 Task: In the  document Jazzmusicletter.rtf Change the allignment of footer to  'Right' Select the entire text and insert font style 'Nunito' and font size: 24
Action: Mouse moved to (250, 325)
Screenshot: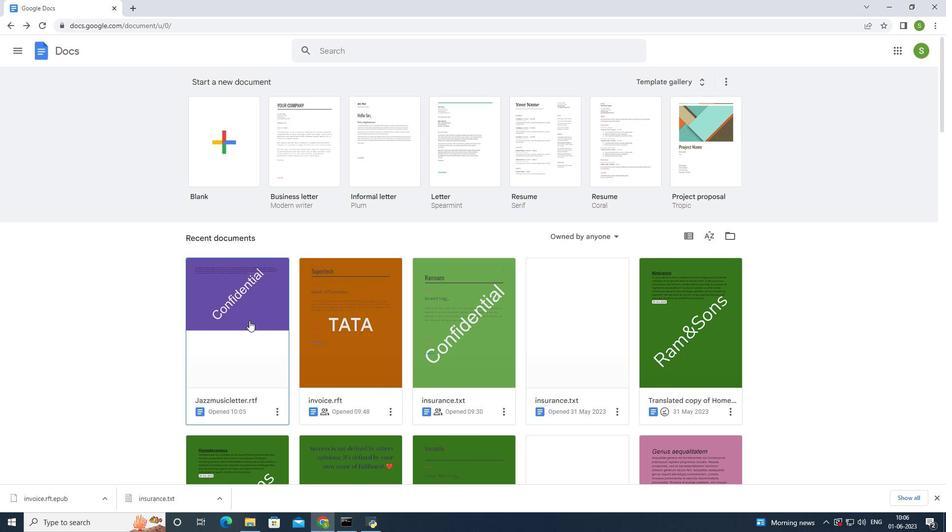 
Action: Mouse pressed left at (250, 325)
Screenshot: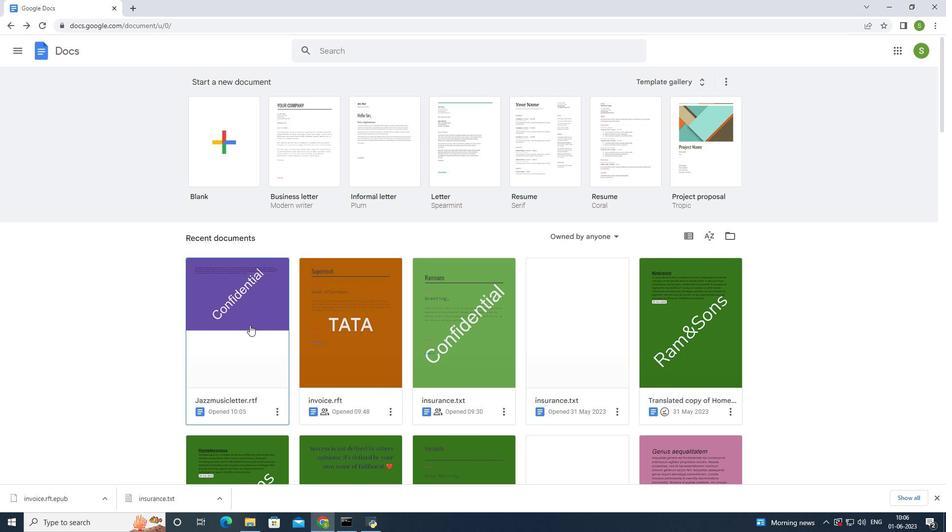 
Action: Mouse moved to (359, 316)
Screenshot: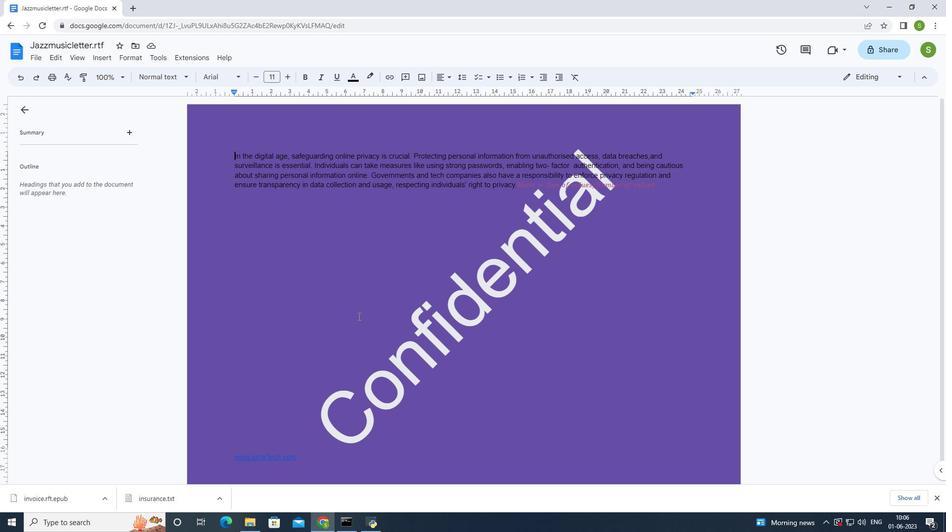 
Action: Mouse scrolled (359, 316) with delta (0, 0)
Screenshot: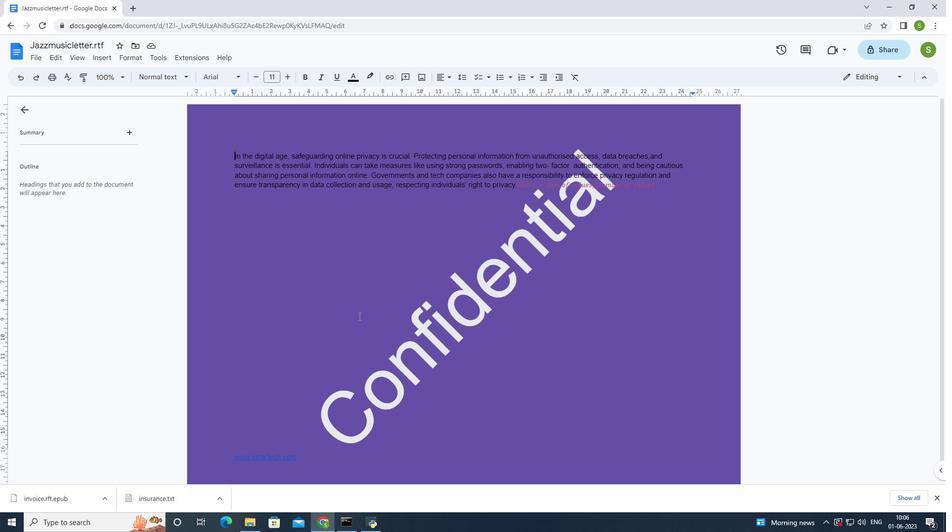 
Action: Mouse moved to (359, 316)
Screenshot: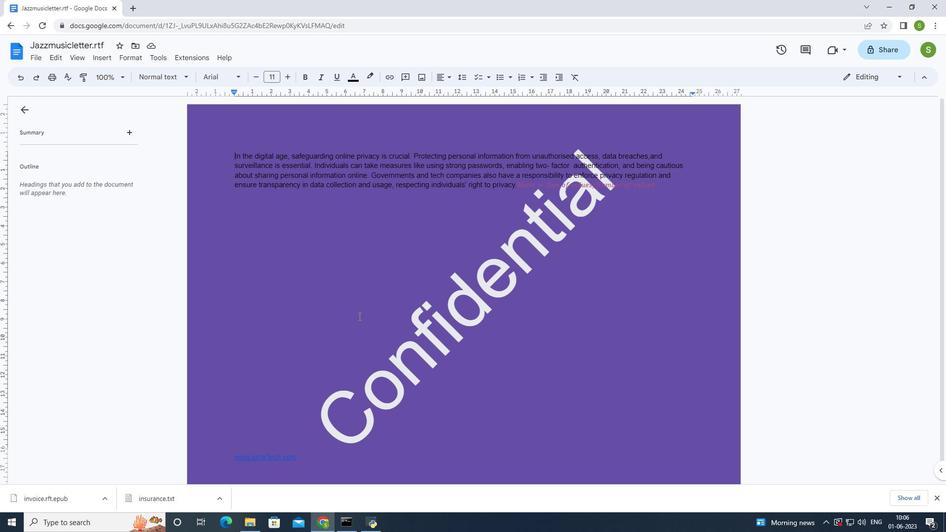 
Action: Mouse scrolled (359, 316) with delta (0, 0)
Screenshot: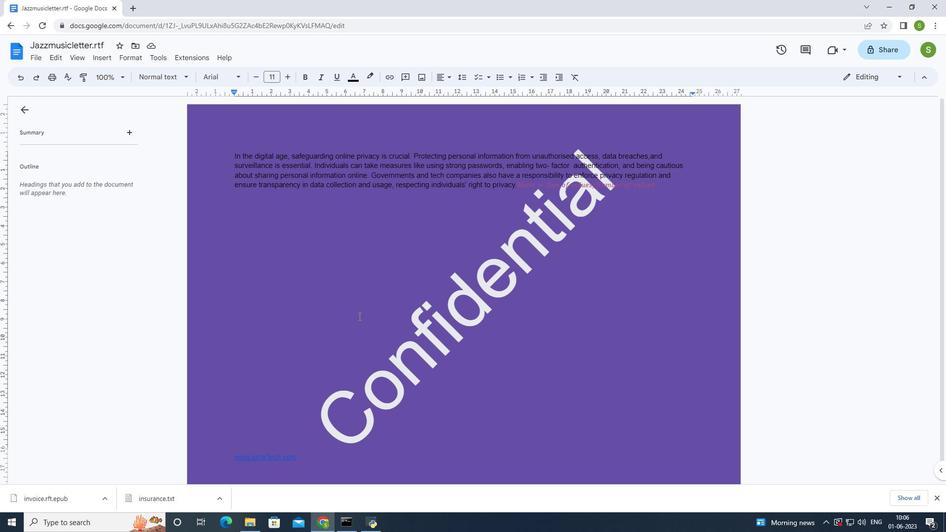 
Action: Mouse moved to (360, 316)
Screenshot: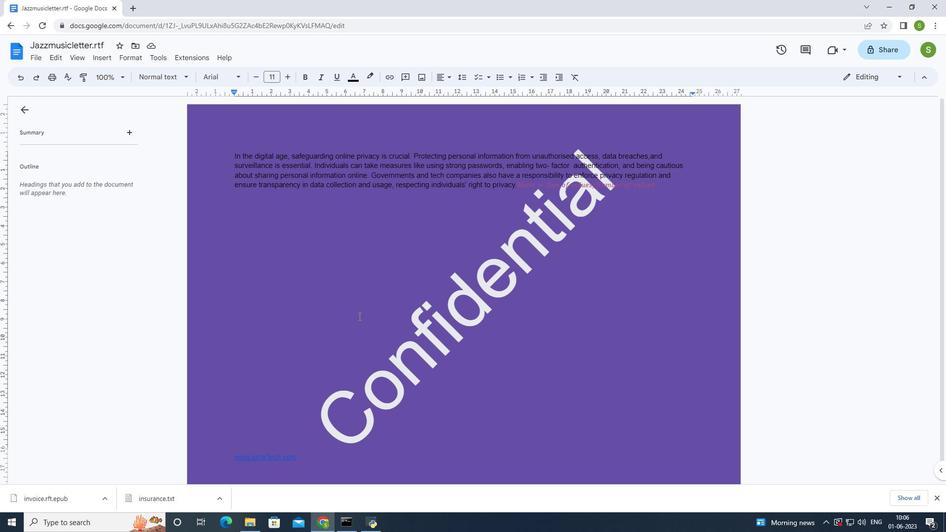 
Action: Mouse scrolled (360, 316) with delta (0, 0)
Screenshot: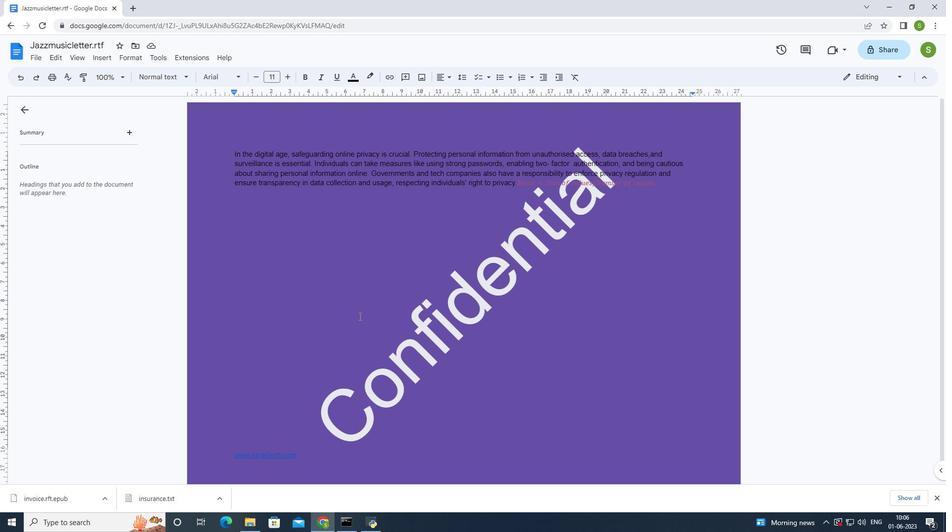 
Action: Mouse moved to (351, 316)
Screenshot: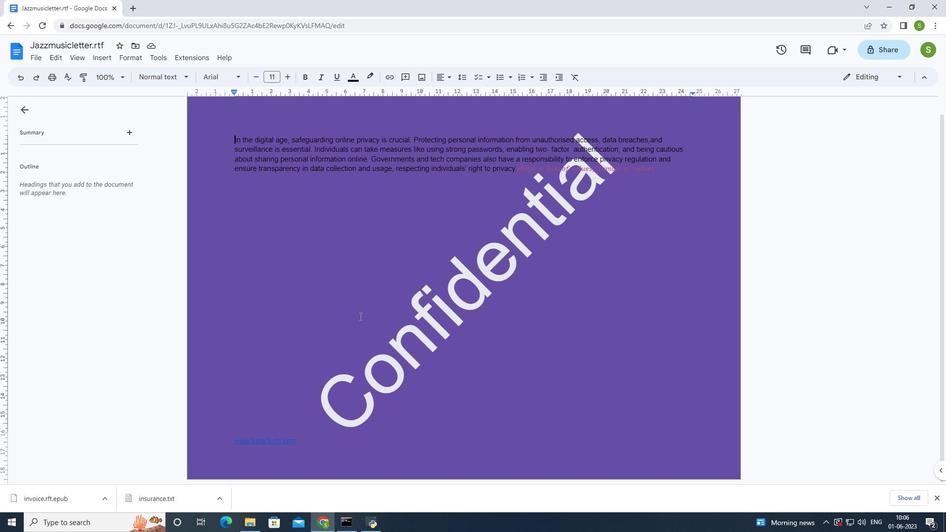 
Action: Mouse scrolled (351, 316) with delta (0, 0)
Screenshot: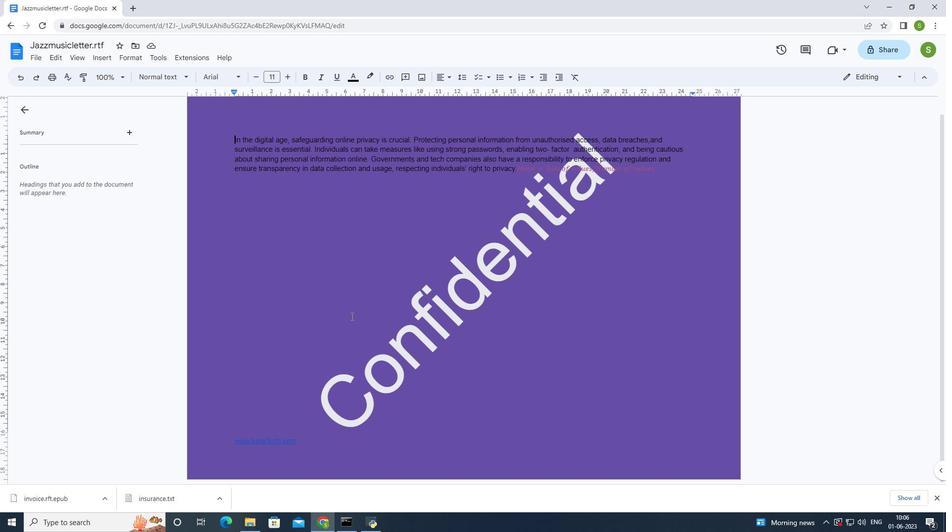 
Action: Mouse scrolled (351, 316) with delta (0, 0)
Screenshot: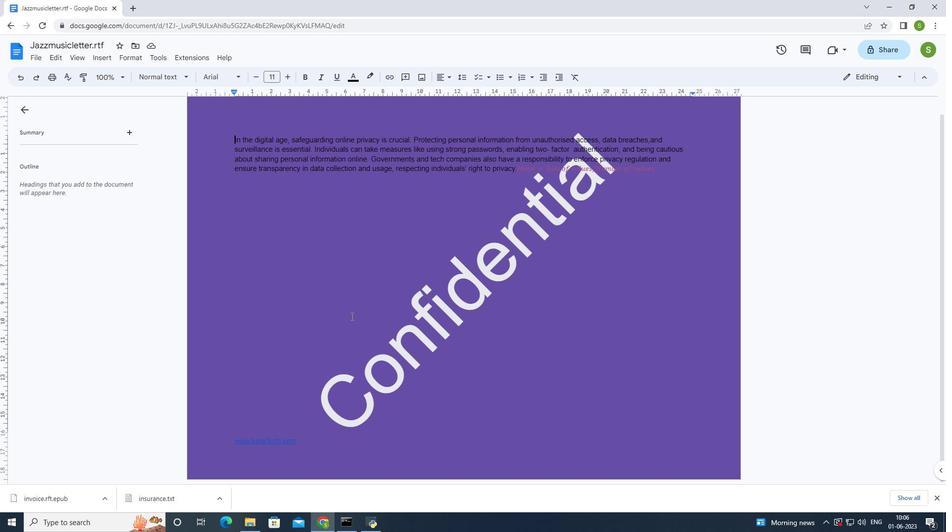 
Action: Mouse scrolled (351, 316) with delta (0, 0)
Screenshot: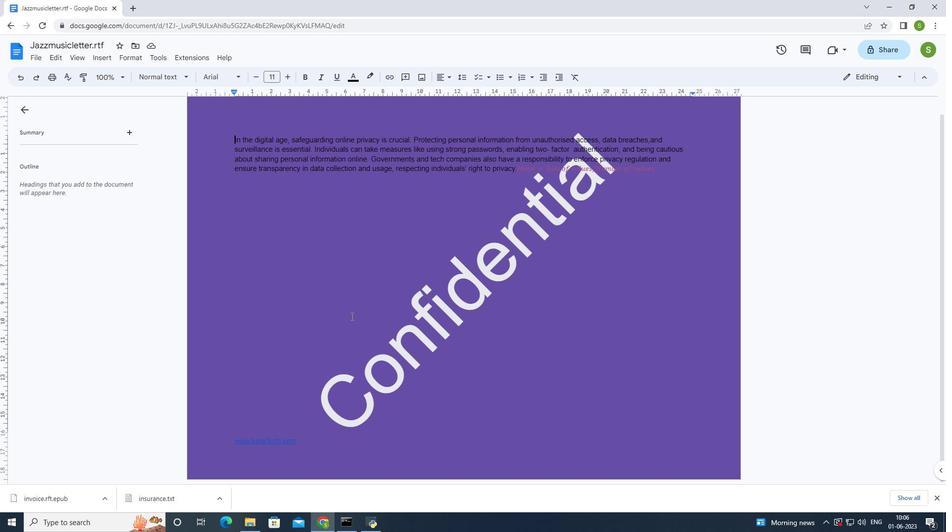 
Action: Mouse moved to (352, 316)
Screenshot: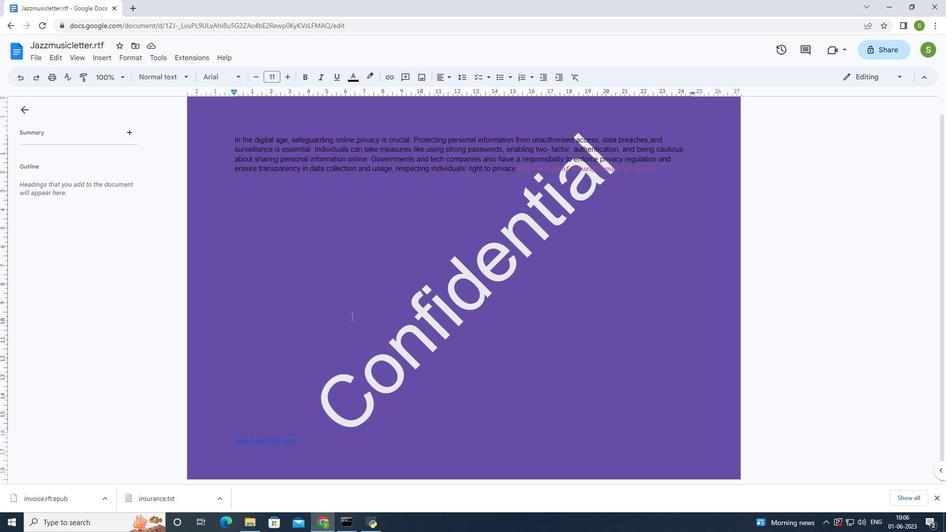 
Action: Mouse scrolled (352, 316) with delta (0, 0)
Screenshot: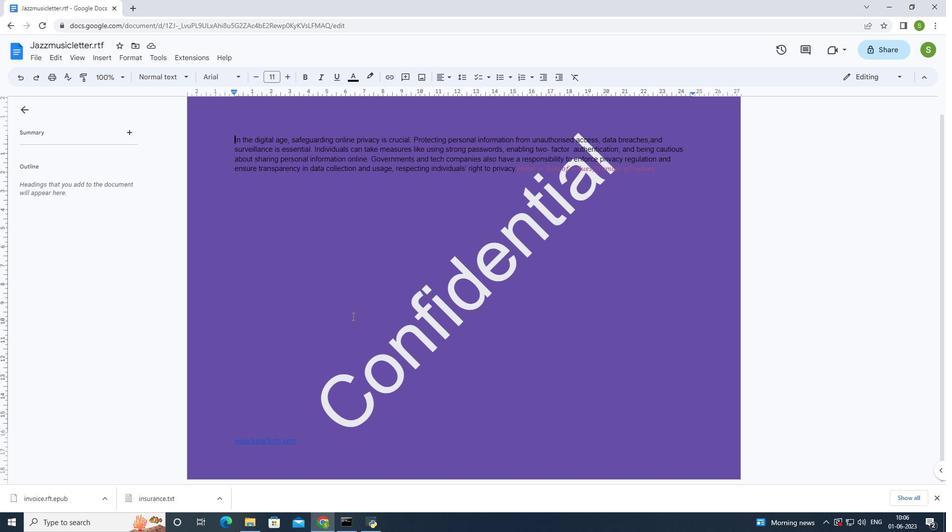
Action: Mouse moved to (354, 317)
Screenshot: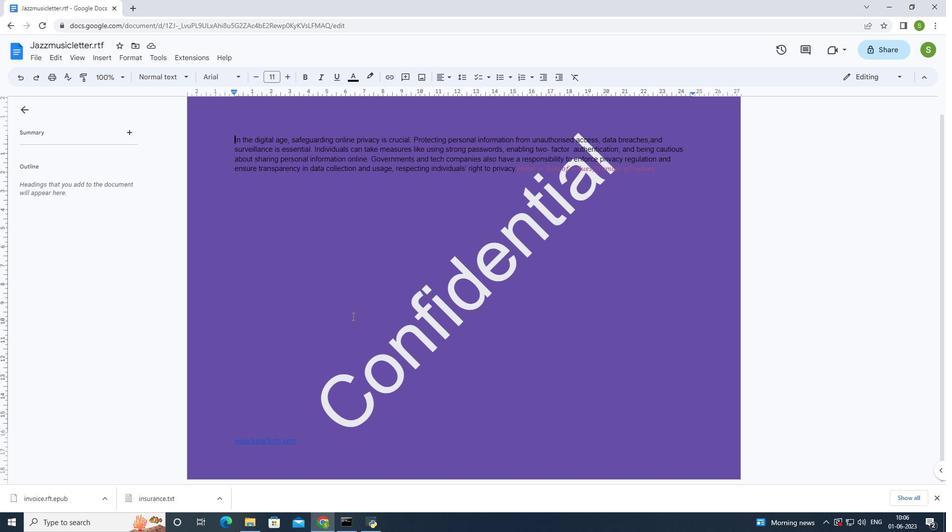 
Action: Mouse scrolled (354, 317) with delta (0, 0)
Screenshot: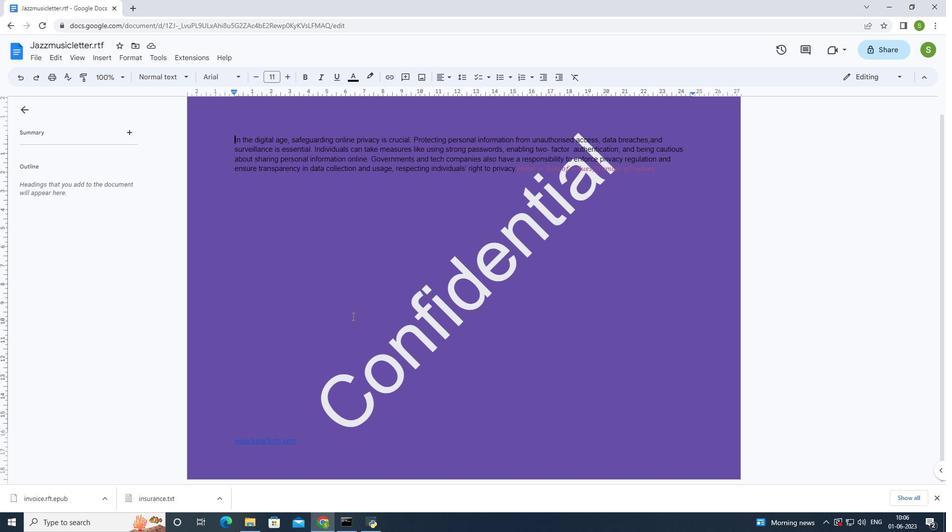 
Action: Mouse moved to (321, 450)
Screenshot: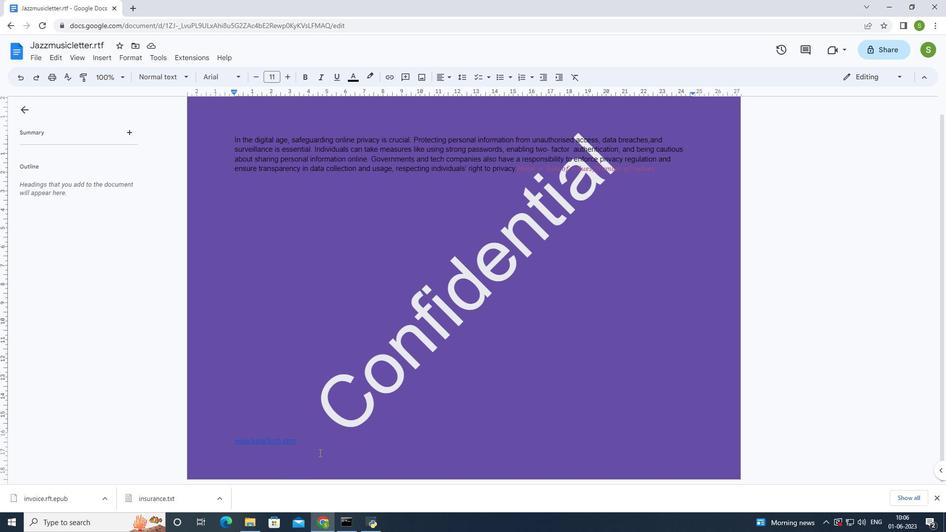
Action: Mouse pressed left at (321, 450)
Screenshot: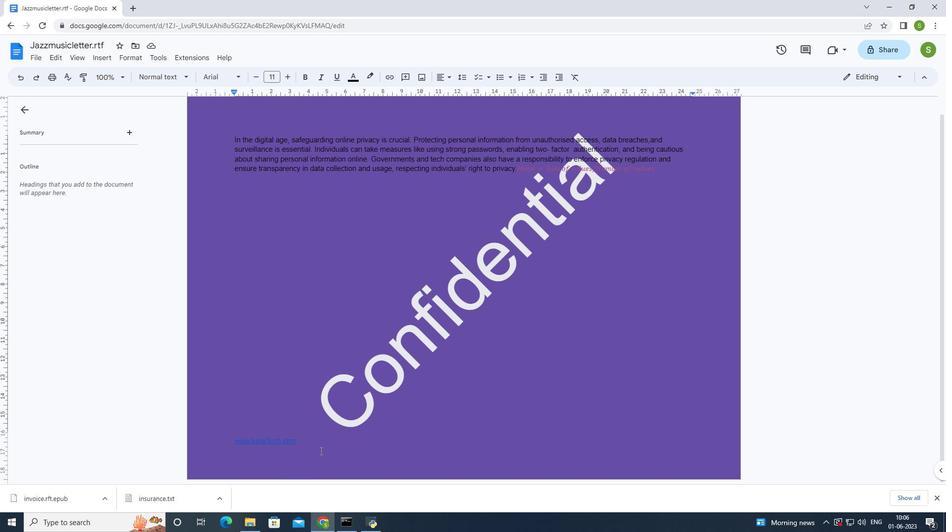 
Action: Mouse pressed left at (321, 450)
Screenshot: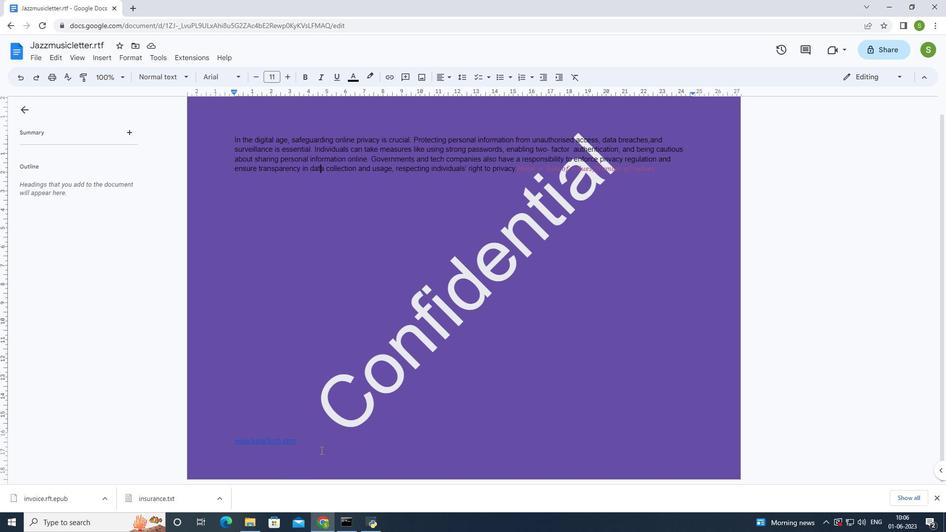 
Action: Mouse moved to (463, 354)
Screenshot: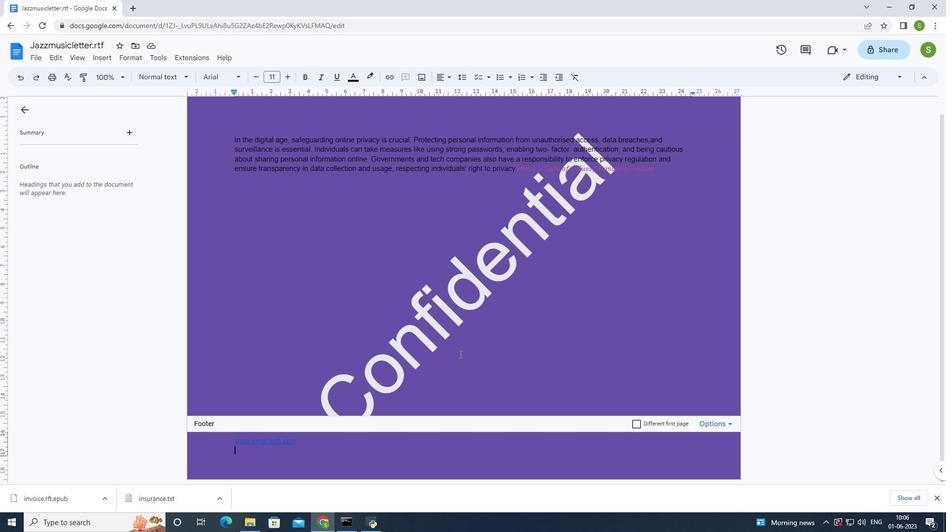 
Action: Key pressed <Key.shift>Right<Key.space><Key.backspace><Key.backspace><Key.backspace><Key.backspace><Key.backspace><Key.backspace>
Screenshot: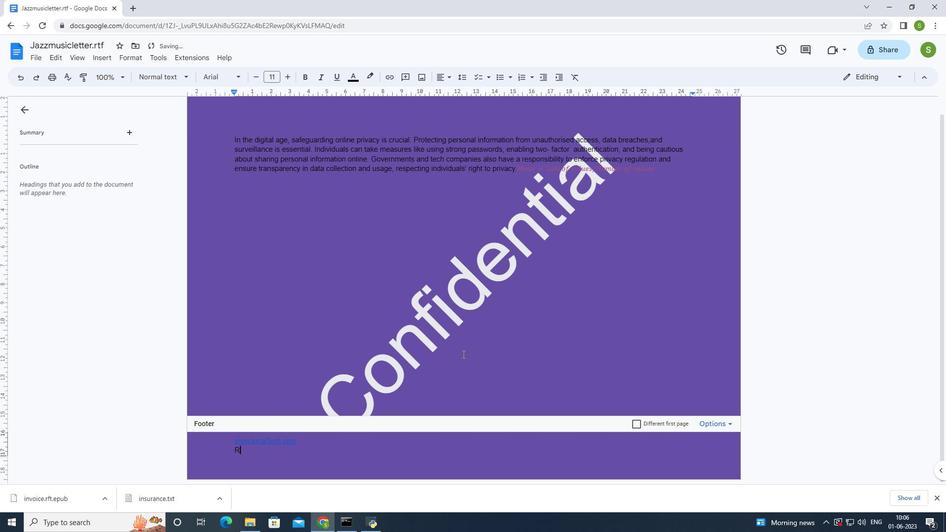 
Action: Mouse moved to (309, 440)
Screenshot: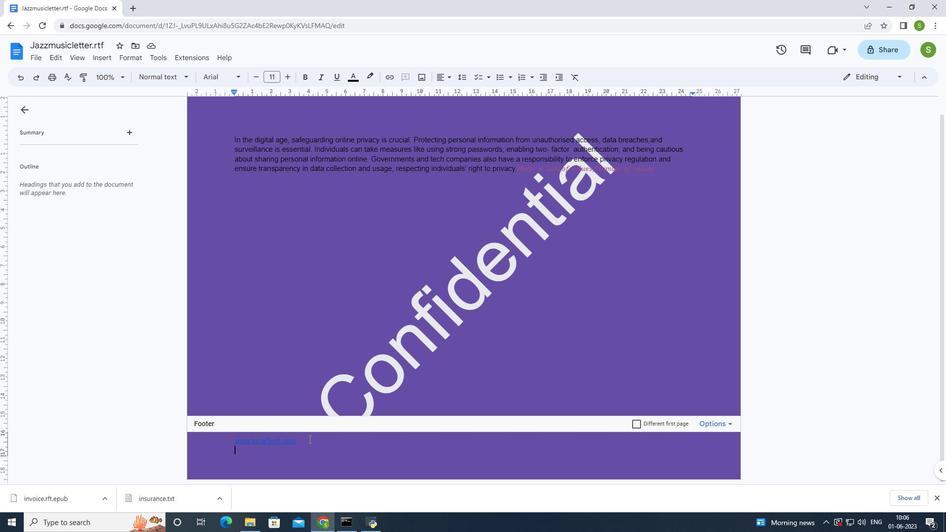 
Action: Mouse pressed left at (309, 439)
Screenshot: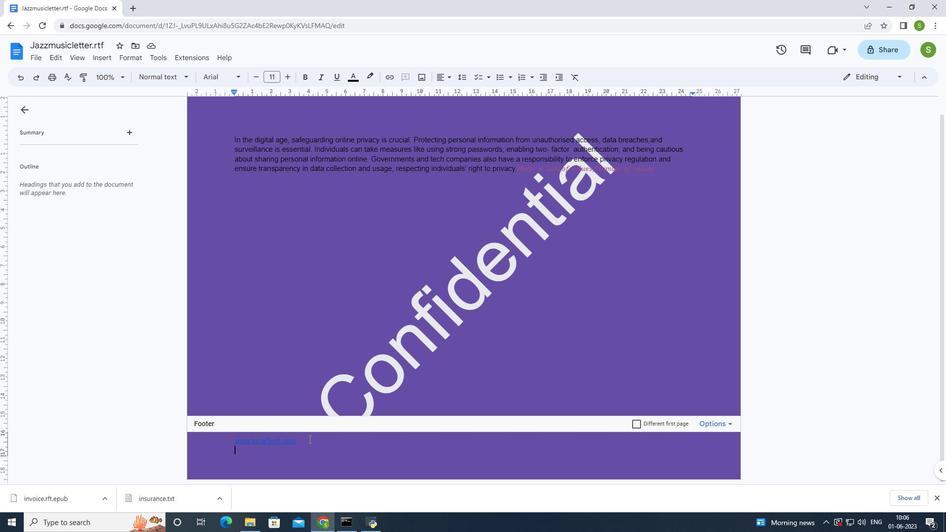
Action: Mouse moved to (446, 75)
Screenshot: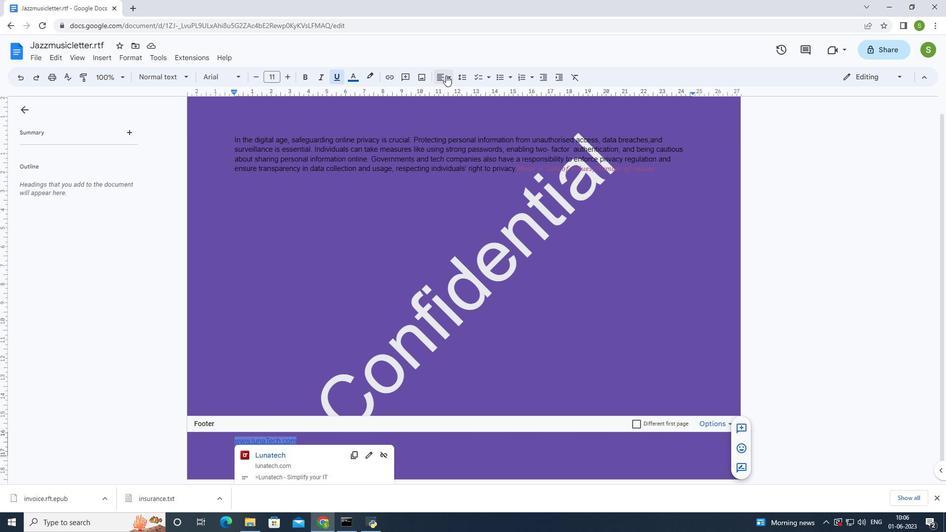 
Action: Mouse pressed left at (446, 75)
Screenshot: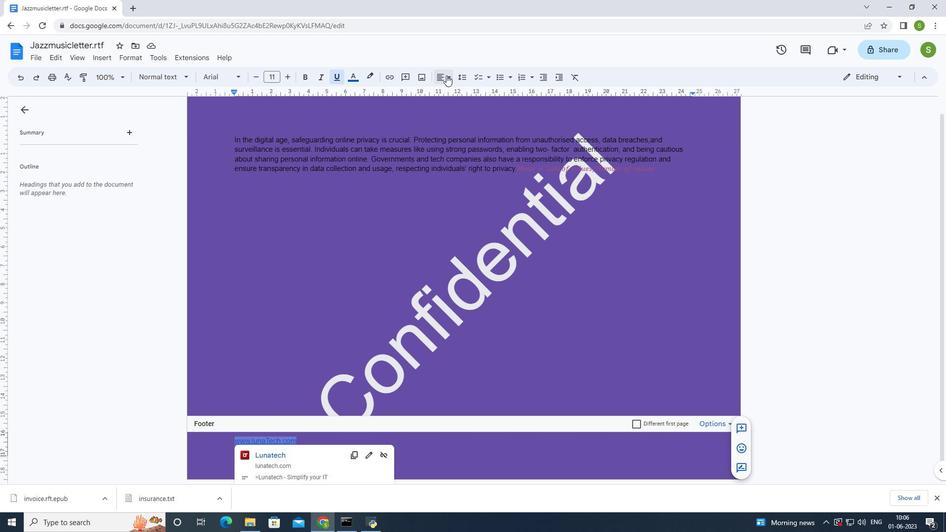 
Action: Mouse moved to (474, 94)
Screenshot: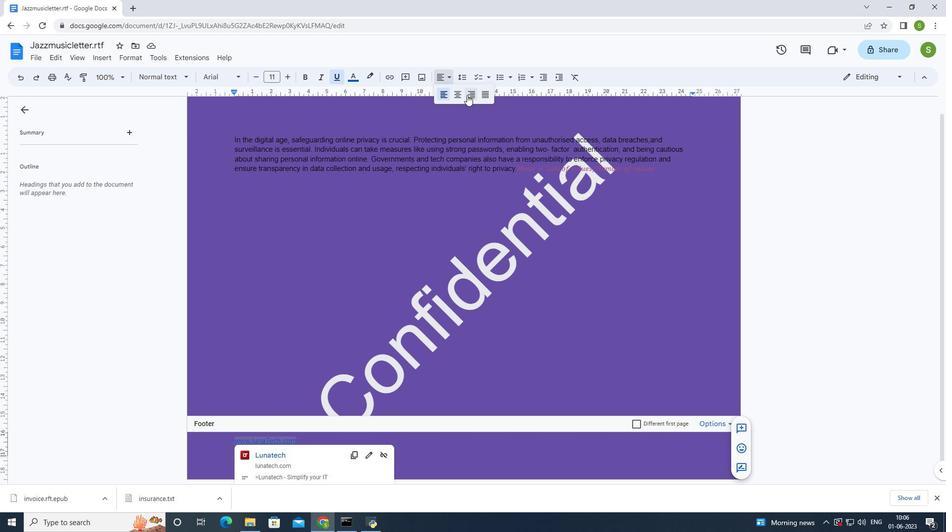 
Action: Mouse pressed left at (474, 94)
Screenshot: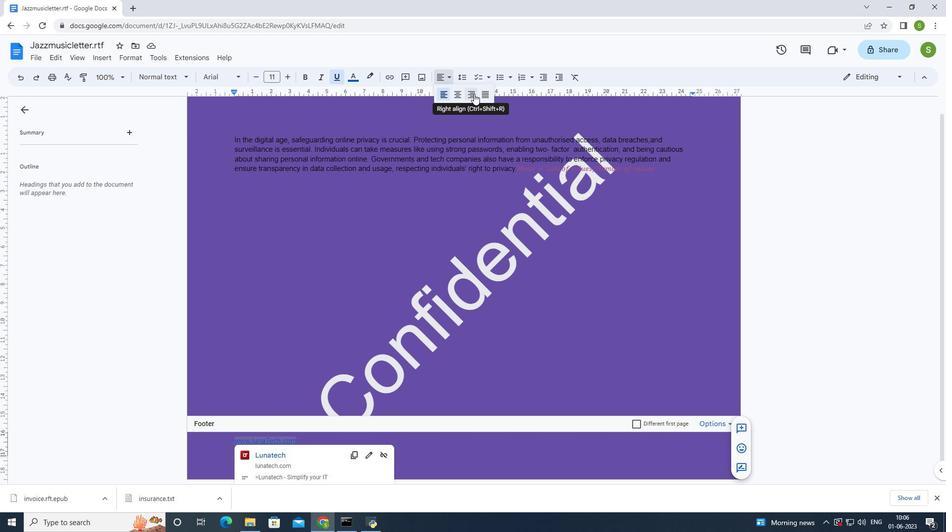 
Action: Mouse moved to (218, 72)
Screenshot: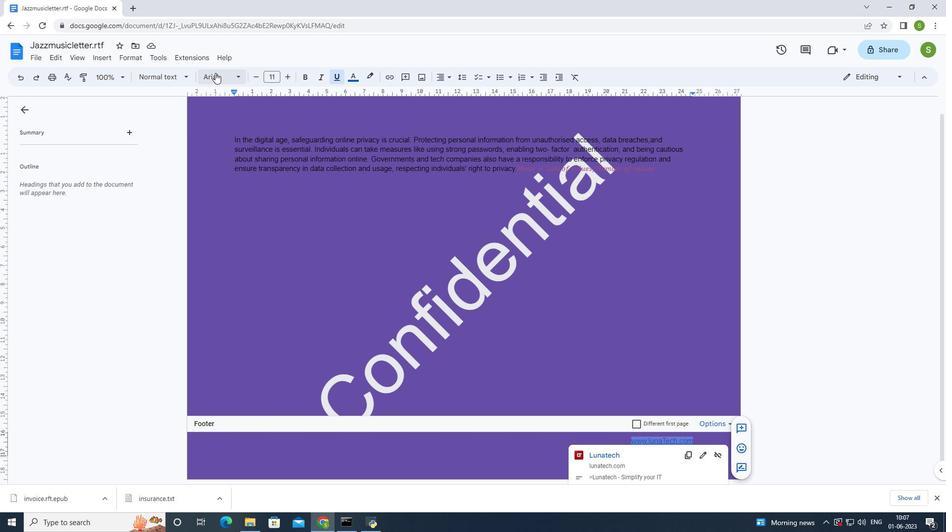 
Action: Mouse pressed left at (218, 72)
Screenshot: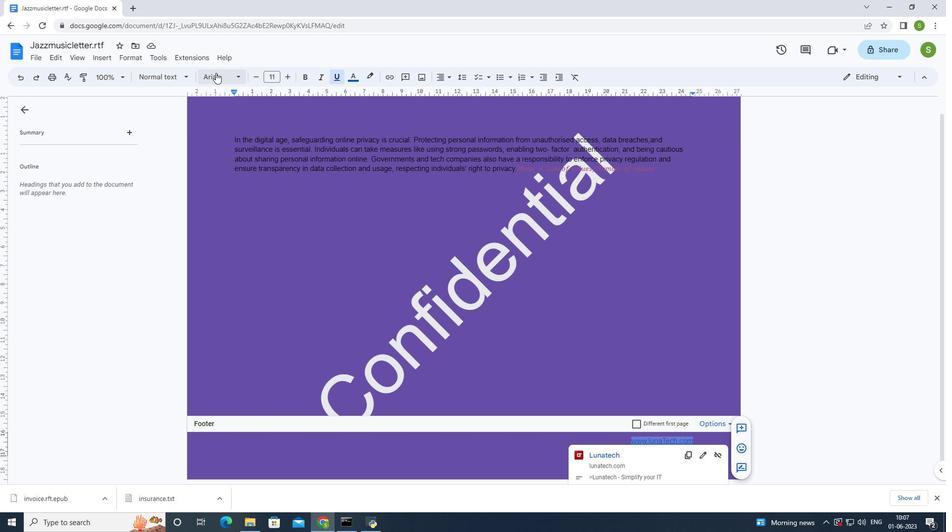 
Action: Mouse moved to (246, 96)
Screenshot: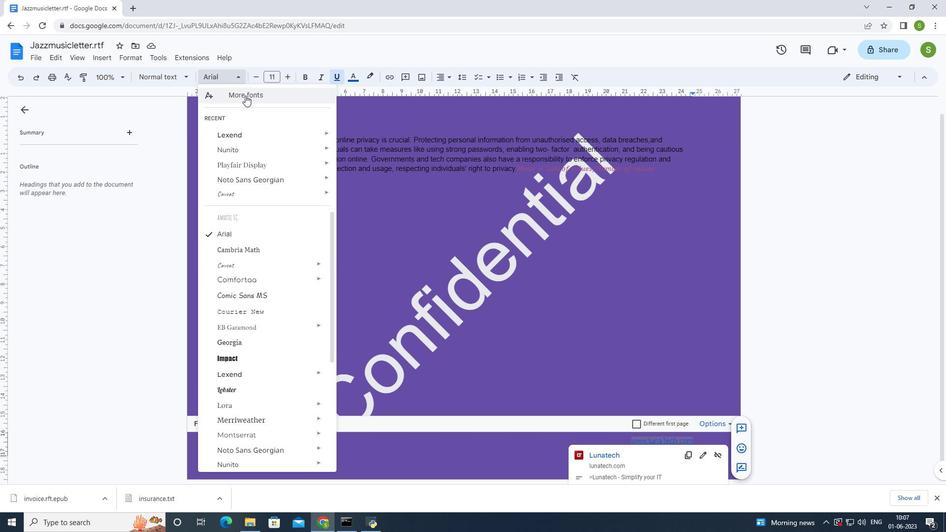 
Action: Mouse pressed left at (246, 96)
Screenshot: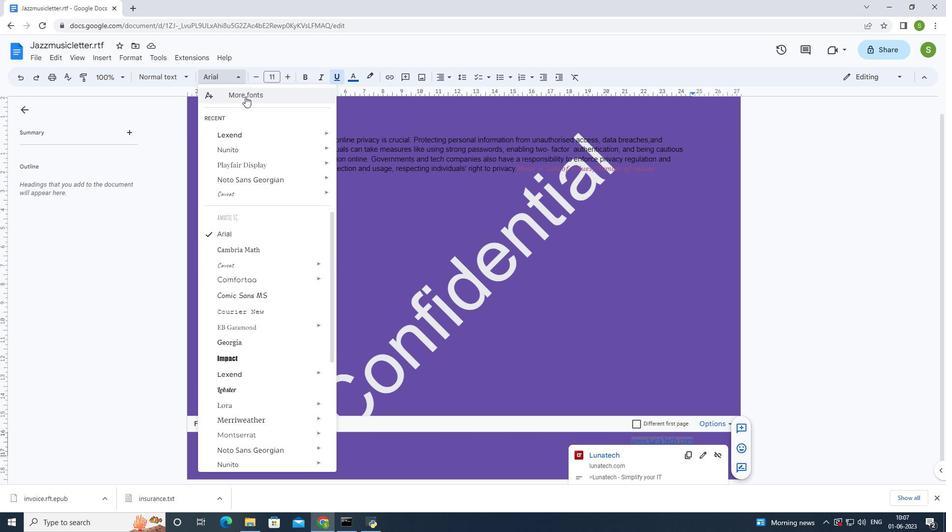 
Action: Mouse moved to (320, 140)
Screenshot: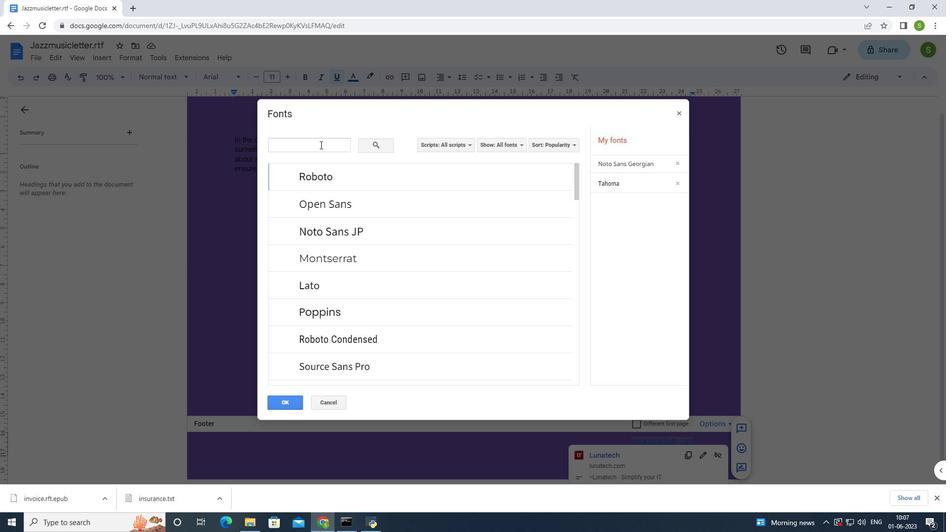 
Action: Mouse pressed left at (320, 140)
Screenshot: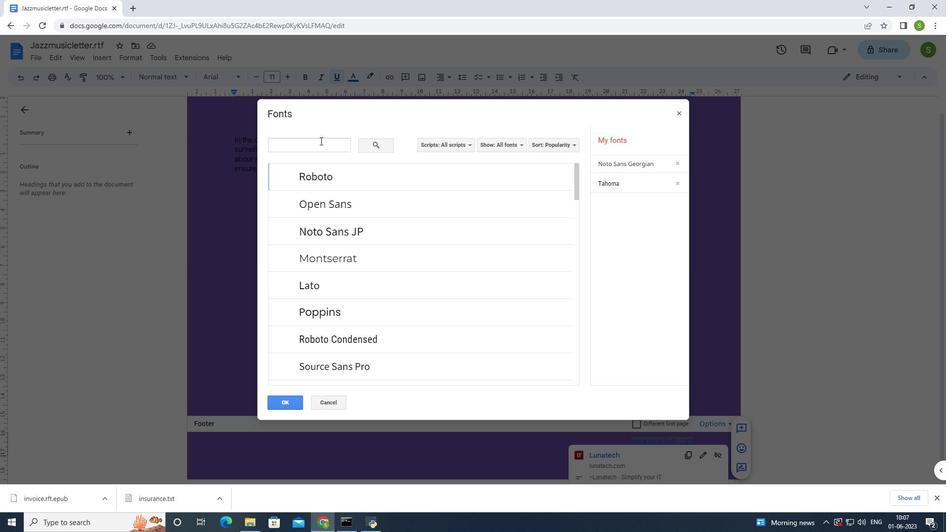 
Action: Mouse moved to (368, 96)
Screenshot: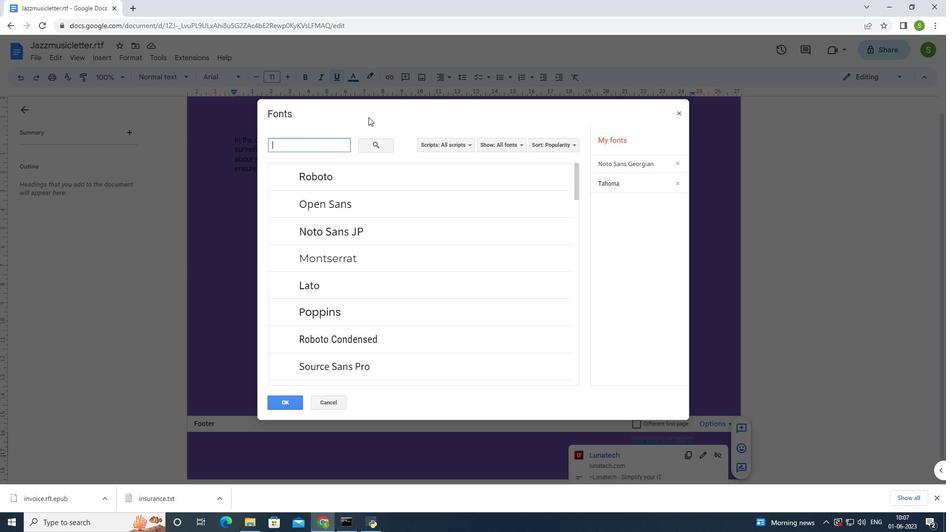 
Action: Key pressed <Key.shift><Key.shift><Key.shift><Key.shift>Nunito
Screenshot: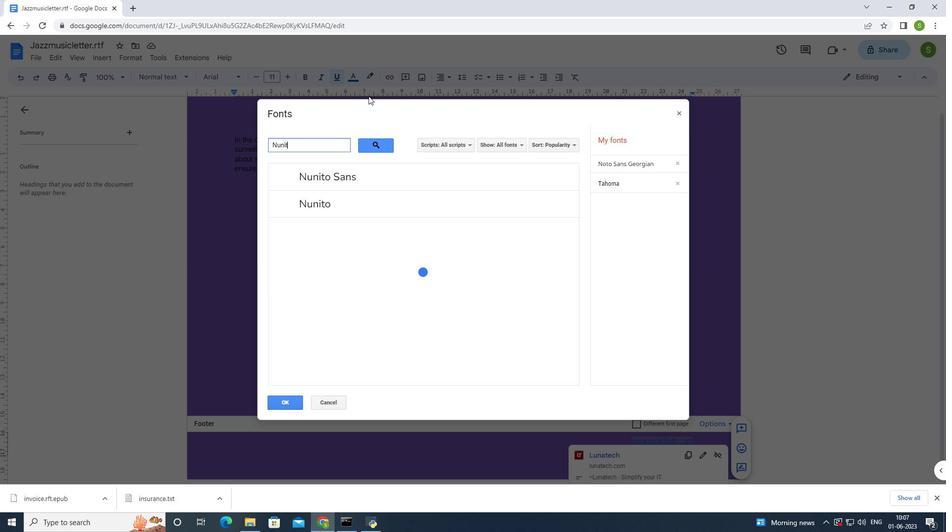 
Action: Mouse moved to (353, 196)
Screenshot: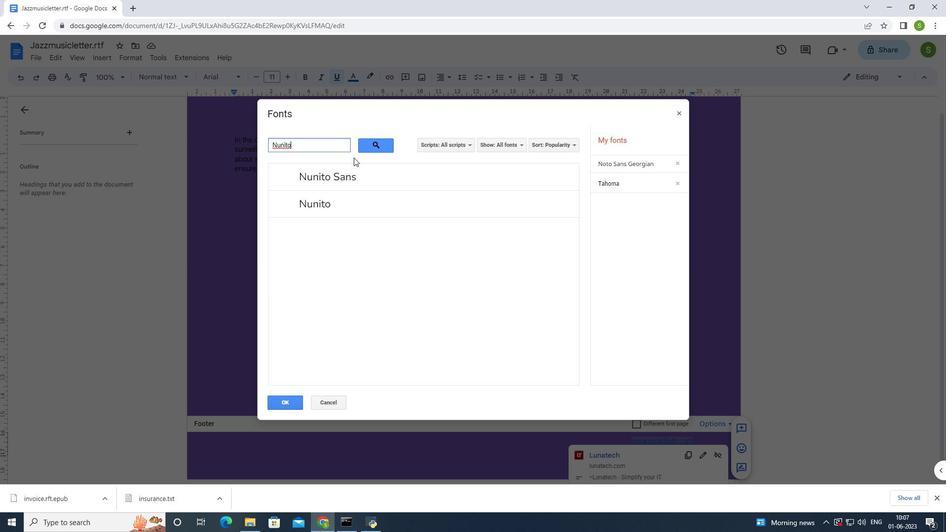 
Action: Mouse pressed left at (353, 196)
Screenshot: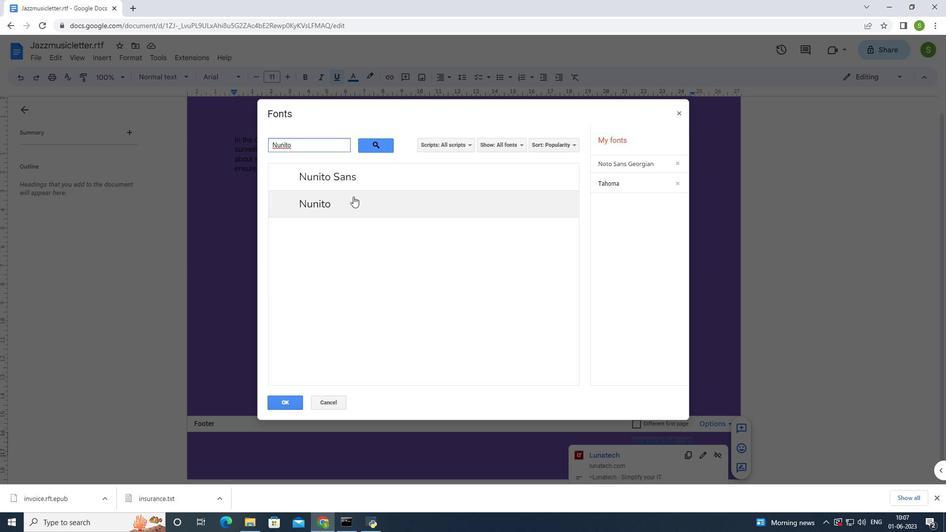 
Action: Mouse moved to (293, 402)
Screenshot: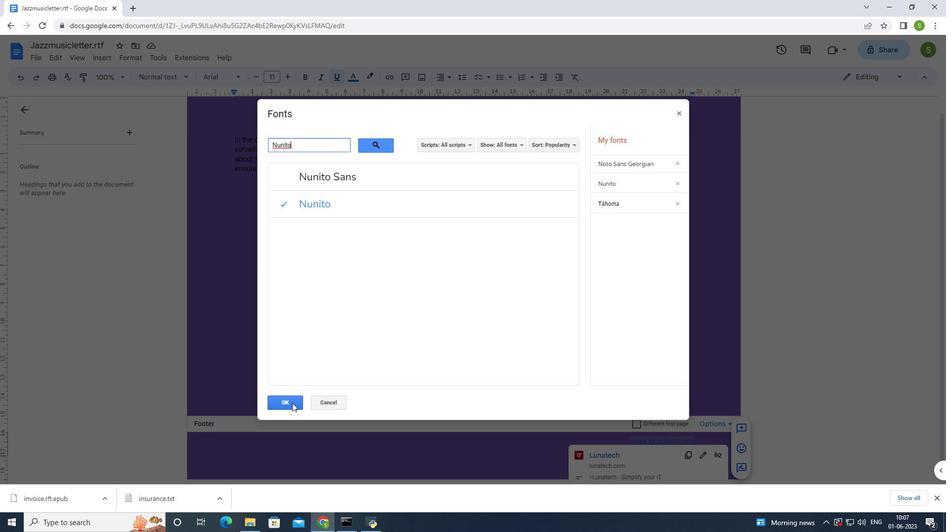 
Action: Mouse pressed left at (293, 402)
Screenshot: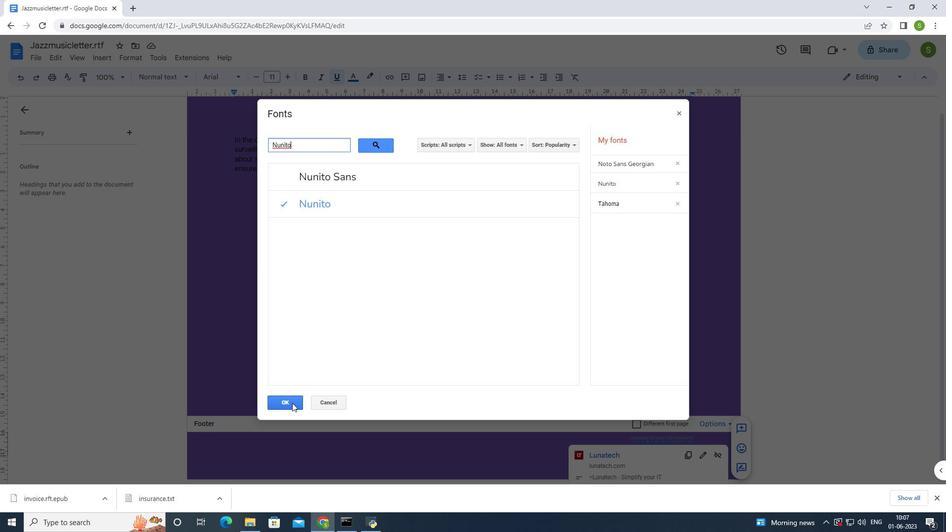 
Action: Mouse moved to (288, 78)
Screenshot: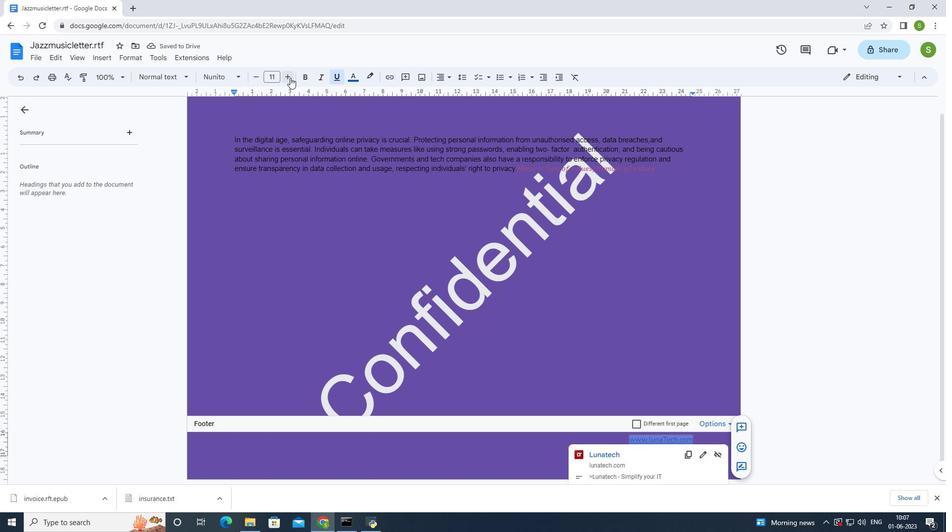 
Action: Mouse pressed left at (288, 78)
Screenshot: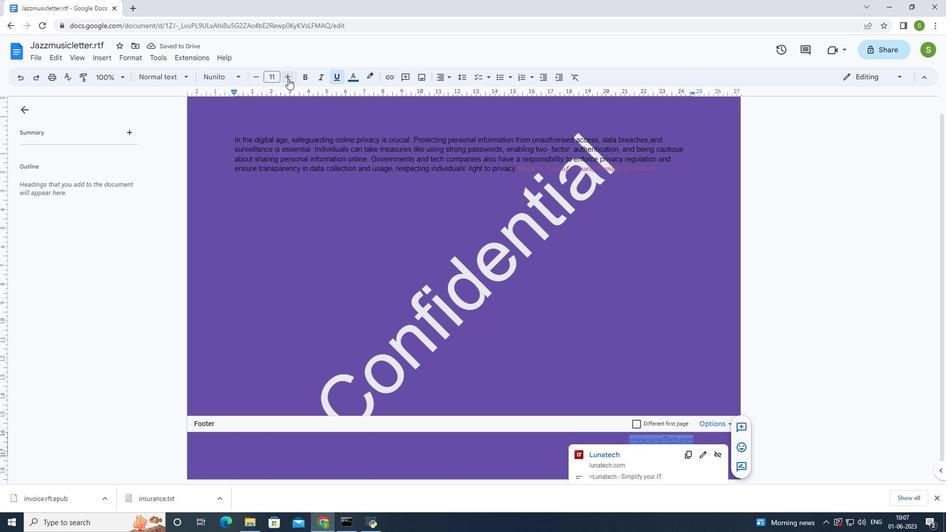 
Action: Mouse moved to (288, 78)
Screenshot: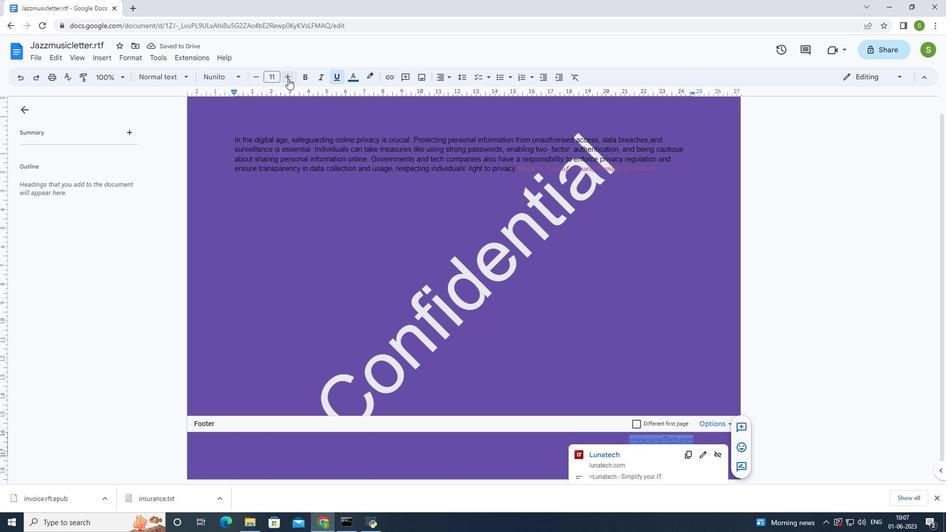 
Action: Mouse pressed left at (288, 78)
Screenshot: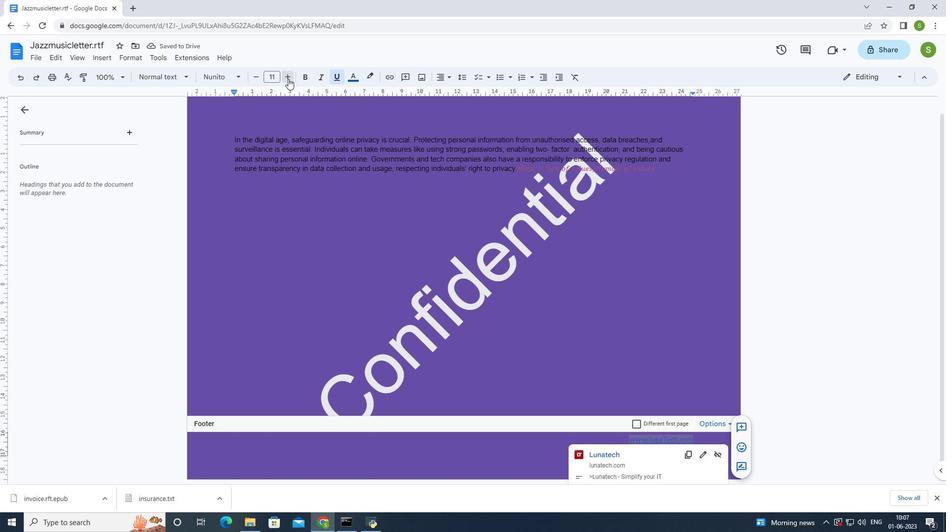 
Action: Mouse pressed left at (288, 78)
Screenshot: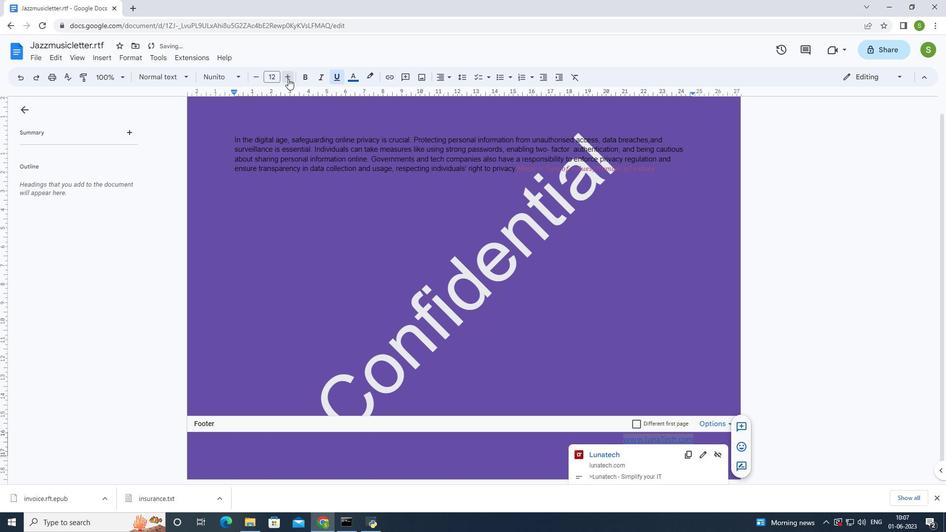 
Action: Mouse pressed left at (288, 78)
Screenshot: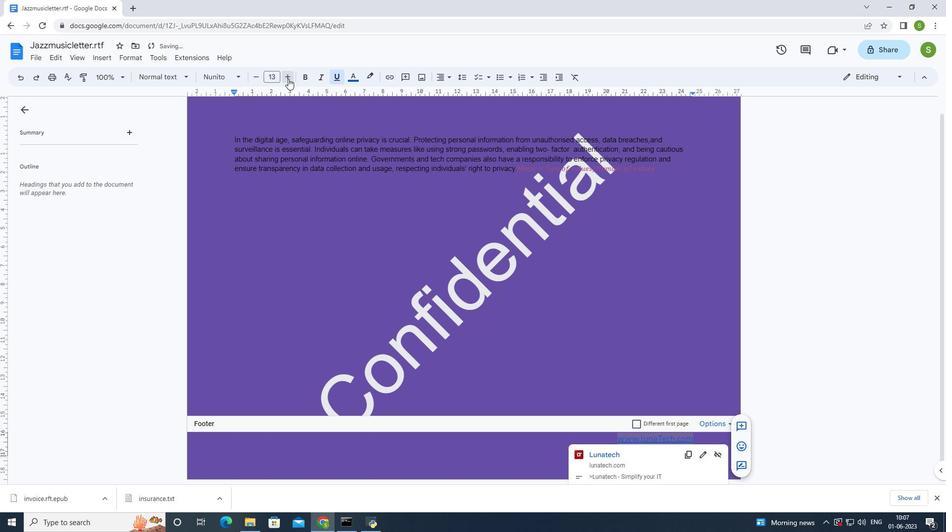 
Action: Mouse pressed left at (288, 78)
Screenshot: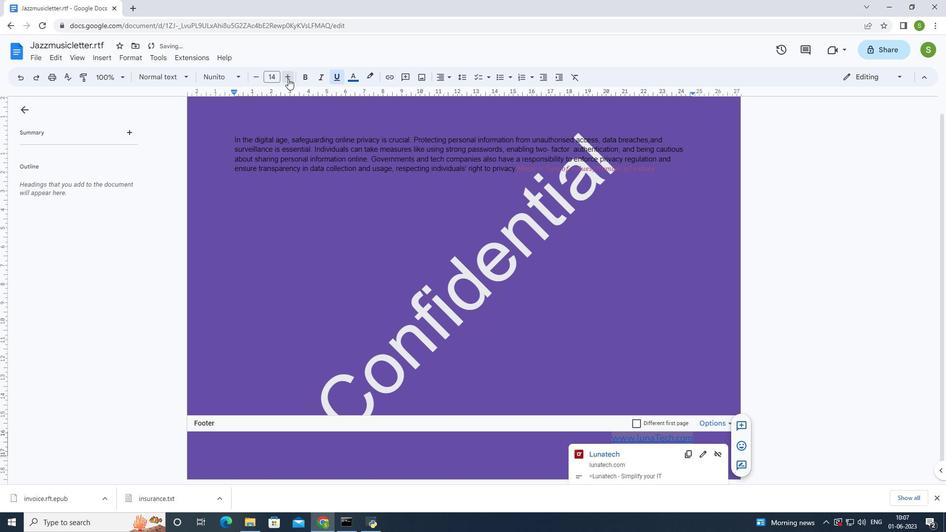 
Action: Mouse pressed left at (288, 78)
Screenshot: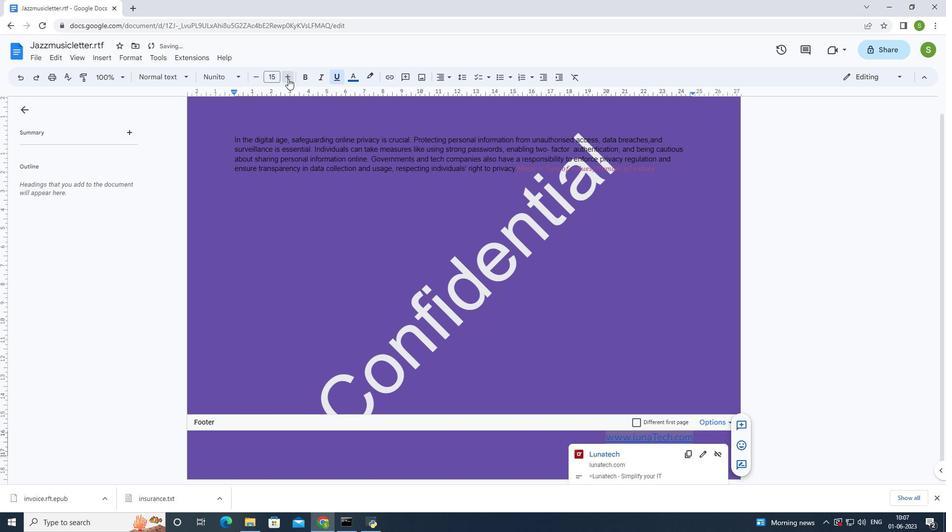 
Action: Mouse pressed left at (288, 78)
Screenshot: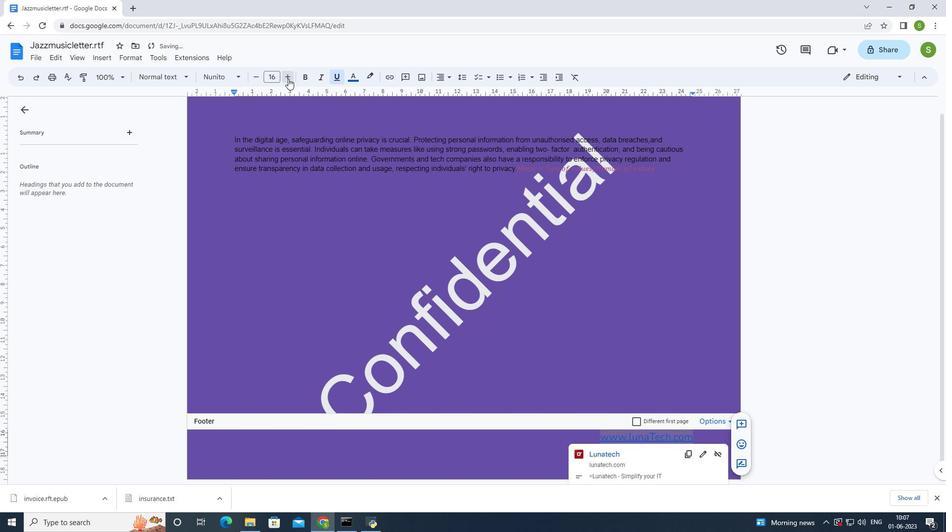 
Action: Mouse pressed left at (288, 78)
Screenshot: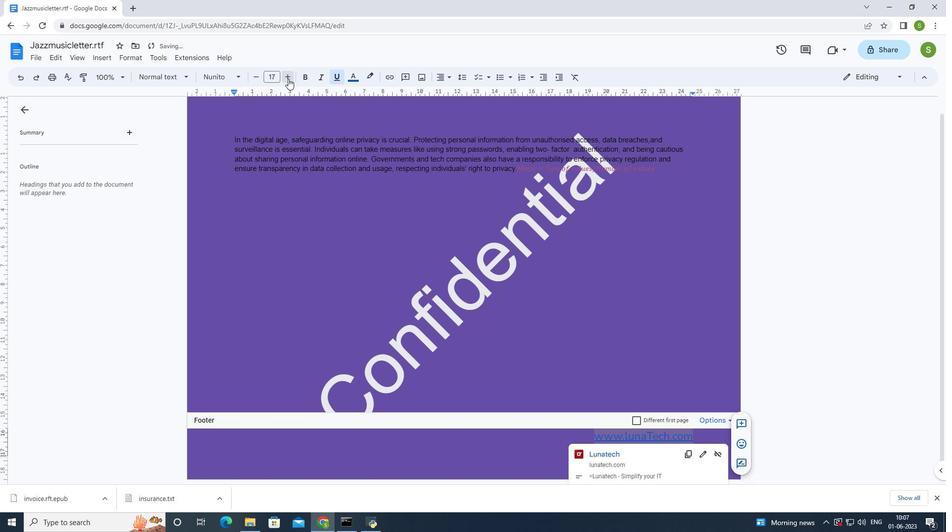
Action: Mouse pressed left at (288, 78)
Screenshot: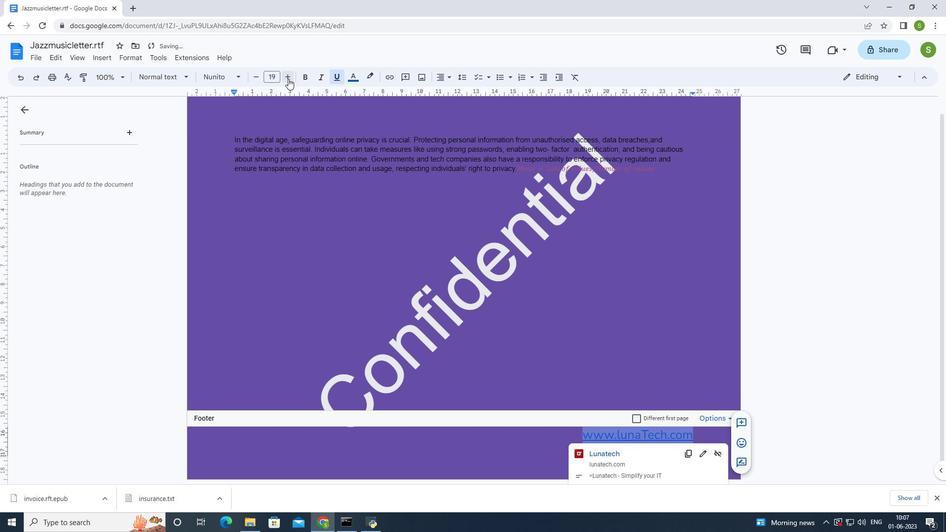 
Action: Mouse pressed left at (288, 78)
Screenshot: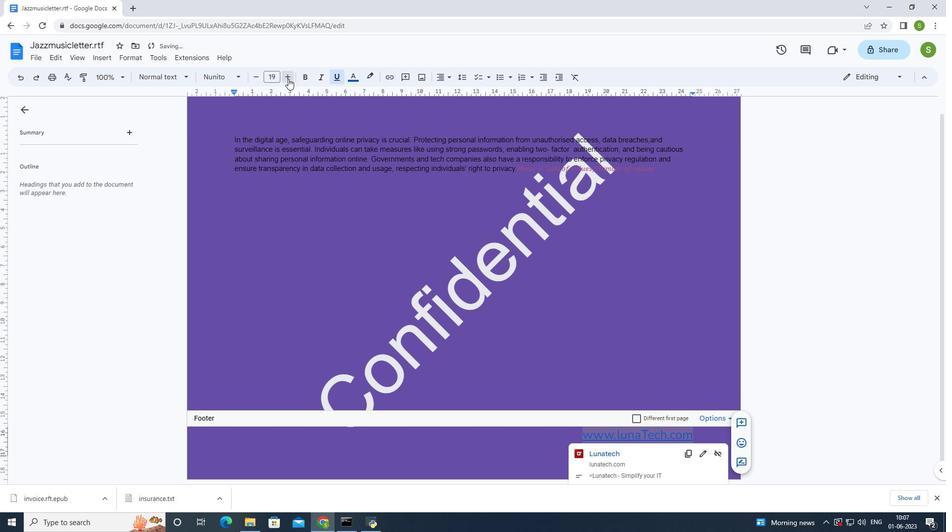 
Action: Mouse moved to (289, 79)
Screenshot: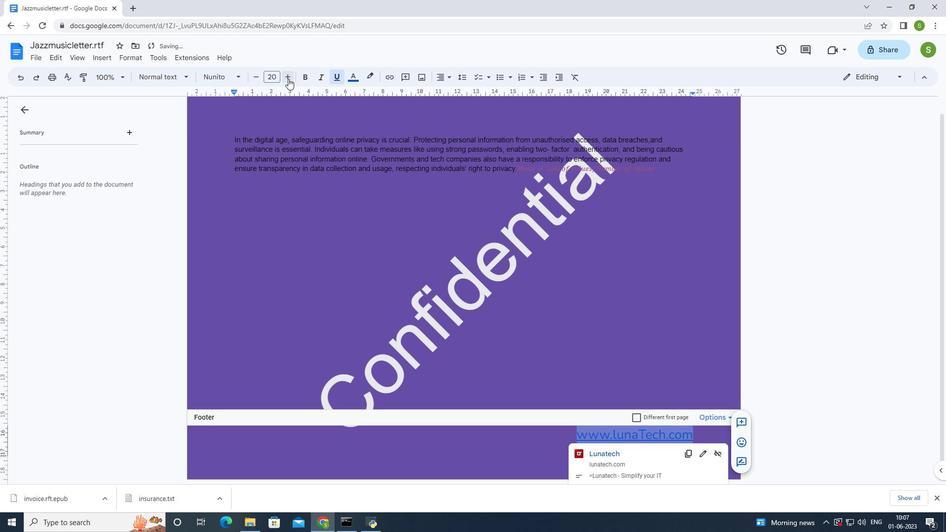 
Action: Mouse pressed left at (289, 79)
Screenshot: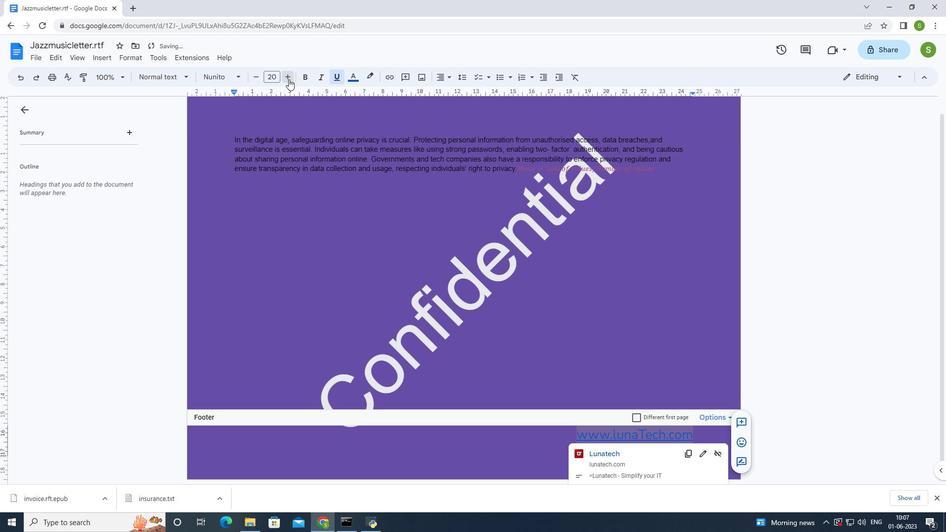 
Action: Mouse pressed left at (289, 79)
Screenshot: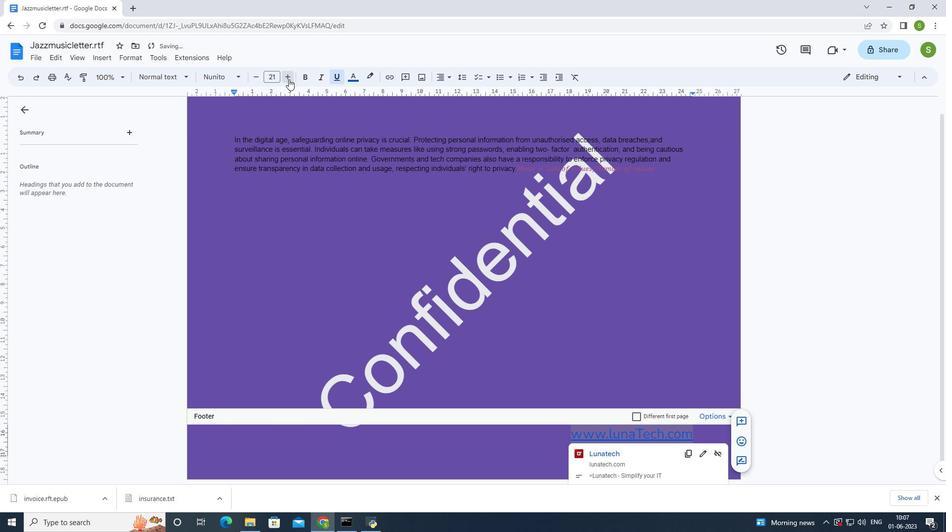 
Action: Mouse pressed left at (289, 79)
Screenshot: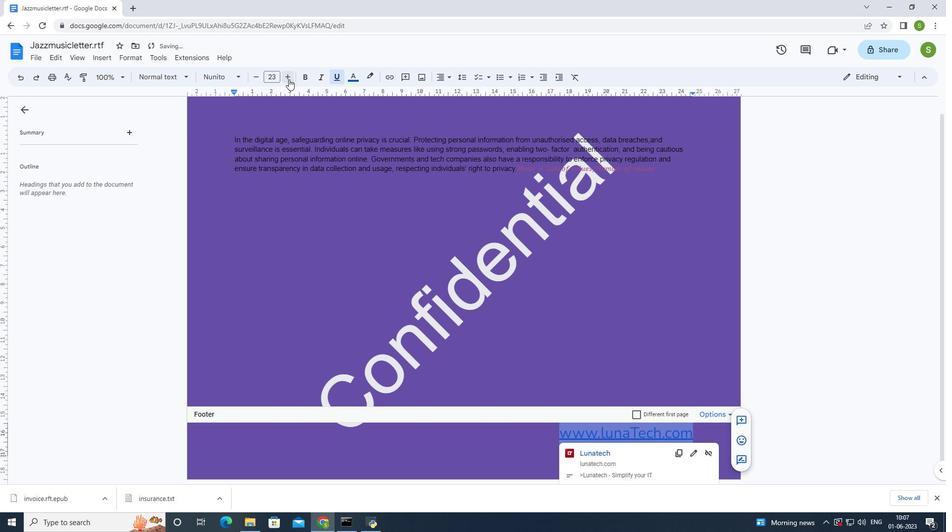 
Action: Mouse moved to (581, 347)
Screenshot: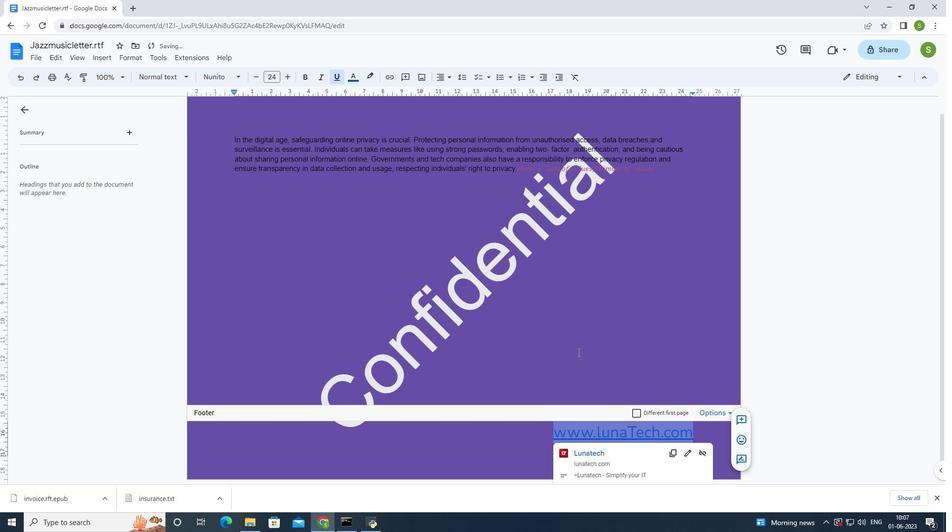 
Action: Mouse pressed left at (581, 347)
Screenshot: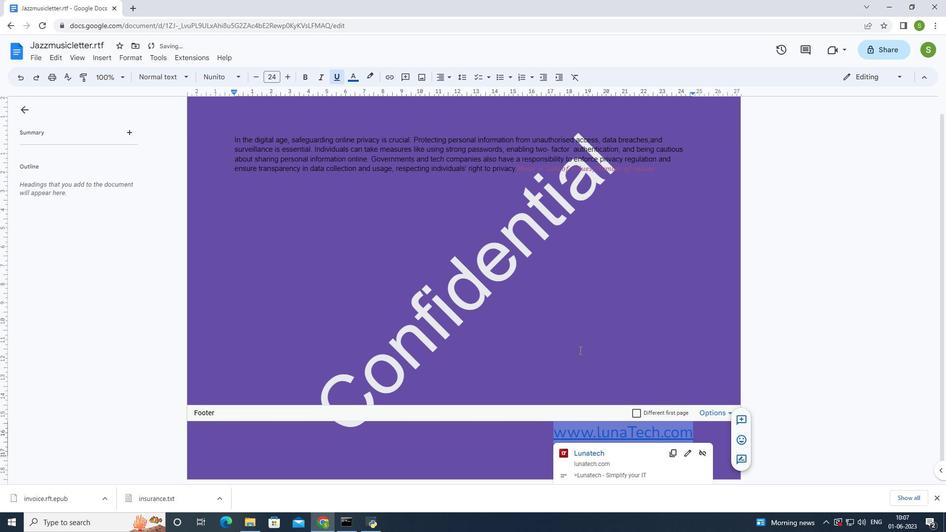 
Action: Mouse moved to (581, 339)
Screenshot: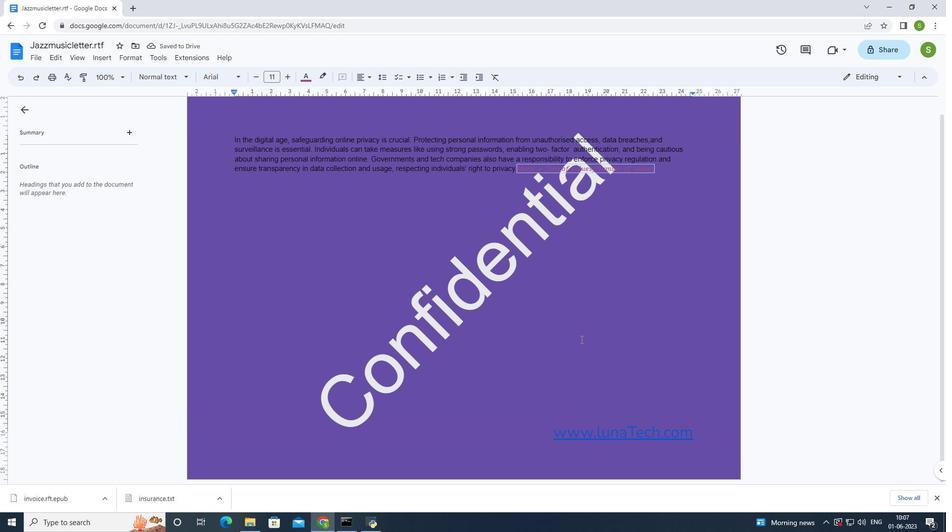 
Action: Key pressed ctrl+S
Screenshot: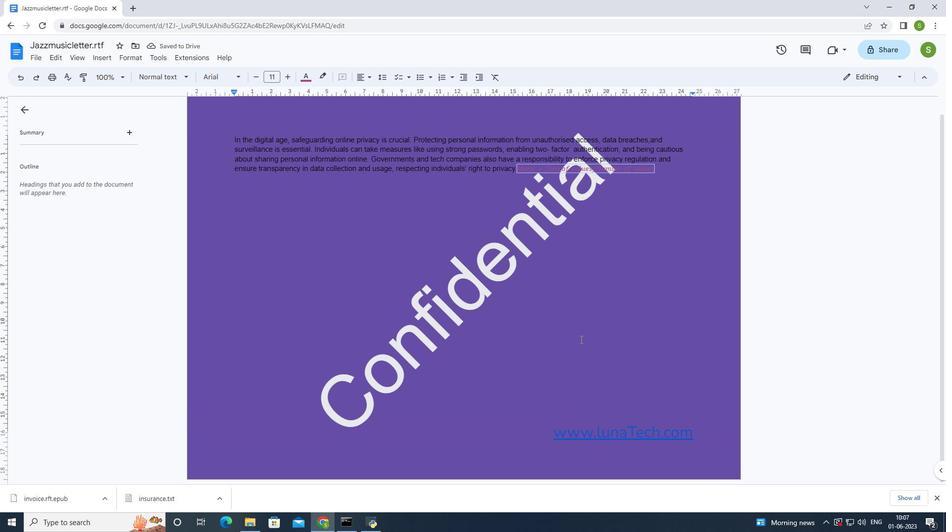 
